 Task: Check the difference between a specific commit and a tag, displaying file changes and specific commit details.
Action: Mouse pressed left at (79, 290)
Screenshot: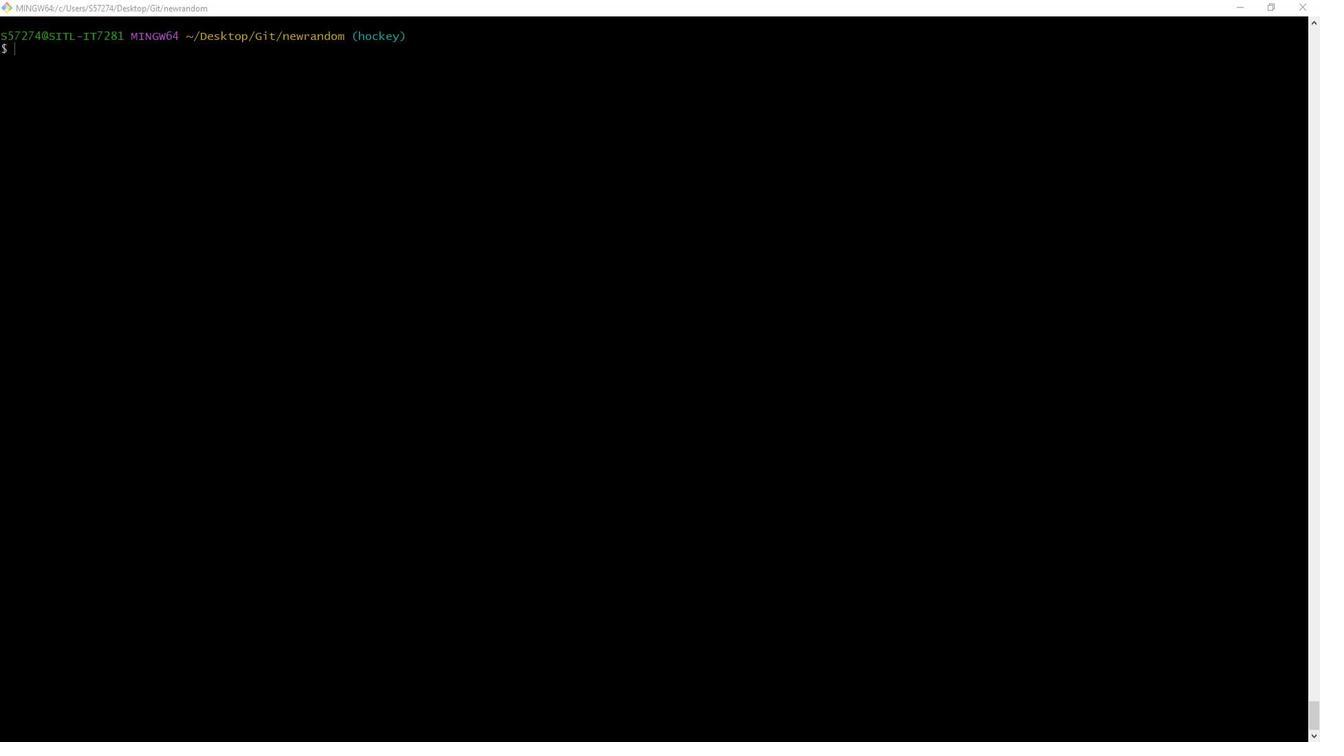 
Action: Mouse moved to (191, 464)
Screenshot: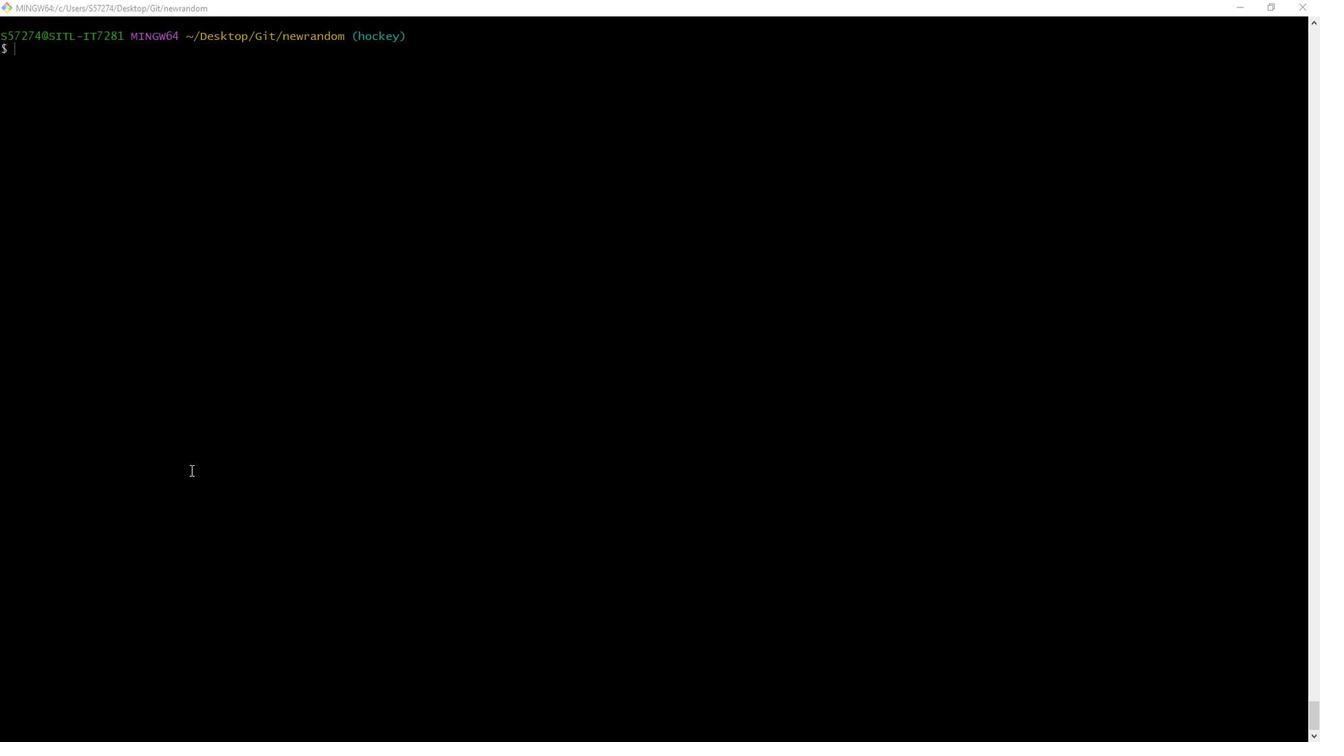 
Action: Mouse pressed left at (191, 464)
Screenshot: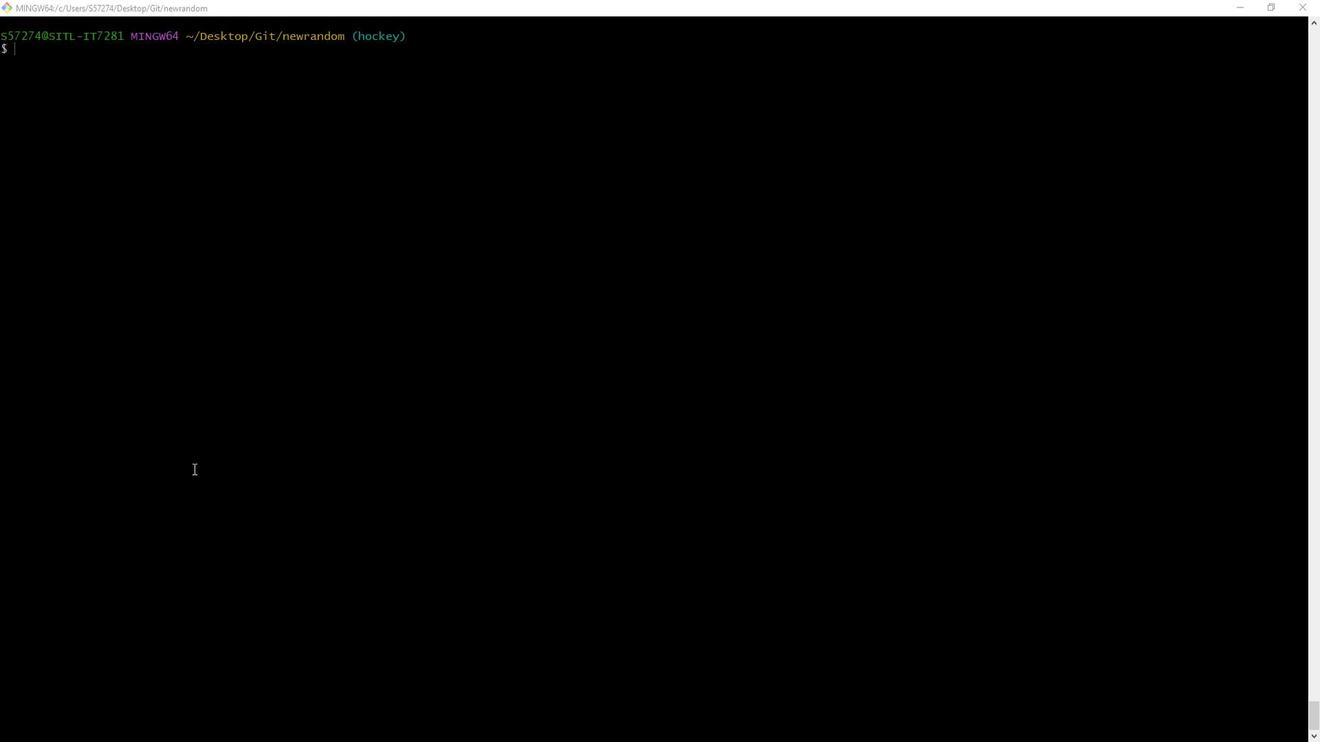 
Action: Key pressed git<Key.space>diff<Key.space>l<Key.backspace>78a<Key.backspace><Key.backspace>a96aea<Key.space>v2.0<Key.enter><Key.enter><Key.enter><Key.enter><Key.enter><Key.enter><Key.enter><Key.enter><Key.enter><Key.enter><Key.enter><Key.enter><Key.enter><Key.enter><Key.enter><Key.enter><Key.enter><Key.enter><Key.enter><Key.enter><Key.enter><Key.enter><Key.enter><Key.enter><Key.enter><Key.enter><Key.enter><Key.enter><Key.enter><Key.enter><Key.enter><Key.enter><Key.enter><Key.enter><Key.down><Key.down><Key.down><Key.down><Key.down><Key.down><Key.down><Key.down><Key.down><Key.down><Key.down><Key.down><Key.down><Key.down><Key.down><Key.down><Key.down><Key.down><Key.down><Key.down><Key.down><Key.down><Key.down><Key.down><Key.down><Key.down><Key.down><Key.down><Key.down><Key.down><Key.down><Key.down><Key.down><Key.down><Key.down><Key.down><Key.down><Key.down><Key.down><Key.down><Key.down><Key.down><Key.down><Key.down><Key.down><Key.down><Key.down><Key.down><Key.down><Key.down><Key.down><Key.down><Key.down><Key.down><Key.down><Key.down><Key.down><Key.down><Key.down><Key.down><Key.down><Key.down><Key.down><Key.down><Key.down><Key.down><Key.down><Key.down><Key.down><Key.down><Key.down><Key.down><Key.down><Key.down><Key.down><Key.down><Key.down><Key.down><Key.down><Key.down><Key.down><Key.down><Key.down><Key.down><Key.down><Key.down><Key.down><Key.down><Key.down><Key.down><Key.down><Key.down><Key.down><Key.down><Key.down><Key.down><Key.down><Key.down><Key.down><Key.down><Key.down><Key.down><Key.down><Key.down><Key.down><Key.down><Key.down><Key.down><Key.down><Key.down><Key.down><Key.down><Key.down><Key.down><Key.down><Key.down><Key.down><Key.down><Key.down><Key.down><Key.down><Key.down><Key.down><Key.down><Key.down><Key.down><Key.down><Key.down><Key.down><Key.down><Key.down><Key.down><Key.down><Key.down><Key.down><Key.down><Key.down><Key.down><Key.down><Key.down><Key.down><Key.down><Key.down><Key.down><Key.down><Key.down><Key.down><Key.down><Key.down><Key.down><Key.down><Key.down><Key.down><Key.down><Key.down><Key.down><Key.down><Key.down><Key.down><Key.down><Key.down><Key.down><Key.down><Key.down><Key.down><Key.down><Key.down><Key.down><Key.down><Key.down><Key.down><Key.down><Key.down><Key.down><Key.down><Key.down><Key.down><Key.down><Key.down><Key.down><Key.down><Key.down><Key.down><Key.down><Key.down><Key.down><Key.down><Key.down><Key.down><Key.down><Key.down><Key.down><Key.down><Key.down><Key.down><Key.down><Key.down><Key.down><Key.down><Key.down><Key.down><Key.down><Key.down><Key.down><Key.down><Key.down><Key.down><Key.down><Key.down><Key.down><Key.down><Key.down><Key.down><Key.down><Key.down><Key.down><Key.down><Key.down><Key.down><Key.down><Key.down><Key.down><Key.down><Key.down><Key.down><Key.down><Key.down><Key.down><Key.down><Key.down><Key.down><Key.down><Key.down><Key.down><Key.down><Key.down><Key.down><Key.down><Key.down><Key.down><Key.down><Key.down><Key.down><Key.down><Key.down><Key.down><Key.down><Key.down><Key.down><Key.down><Key.down><Key.down><Key.down><Key.down><Key.down><Key.down><Key.down><Key.down><Key.down><Key.down><Key.down><Key.down><Key.down><Key.down><Key.down><Key.down><Key.down><Key.down><Key.down><Key.down><Key.down><Key.down><Key.down><Key.down><Key.down><Key.down><Key.down><Key.down><Key.down><Key.down><Key.down><Key.down><Key.down><Key.down><Key.down><Key.down><Key.down><Key.down><Key.down><Key.down><Key.down><Key.down><Key.down><Key.down><Key.down><Key.down><Key.down><Key.down><Key.down><Key.down><Key.down><Key.down><Key.down><Key.down><Key.down><Key.down><Key.down><Key.down><Key.down><Key.down><Key.down><Key.down><Key.down><Key.down><Key.down><Key.down><Key.down><Key.down><Key.down><Key.down><Key.down><Key.down><Key.down><Key.down><Key.down><Key.down><Key.down><Key.down><Key.down><Key.down><Key.down><Key.down><Key.down><Key.down><Key.down><Key.down><Key.down><Key.down><Key.down><Key.down><Key.down><Key.down><Key.down><Key.down><Key.down><Key.down><Key.down><Key.down><Key.down><Key.down><Key.down><Key.down><Key.down><Key.down><Key.down><Key.down><Key.down><Key.down><Key.down><Key.down><Key.down><Key.down><Key.down><Key.down><Key.down><Key.down><Key.down><Key.down><Key.down><Key.down><Key.down><Key.down><Key.down><Key.down><Key.down><Key.down><Key.down><Key.down><Key.down><Key.down><Key.down><Key.down><Key.down><Key.down><Key.down><Key.down><Key.down><Key.down><Key.down><Key.down><Key.down><Key.down><Key.down><Key.down><Key.down><Key.down><Key.down><Key.down><Key.down><Key.down><Key.down><Key.down><Key.down><Key.down><Key.down><Key.down><Key.down><Key.down><Key.down><Key.down><Key.down><Key.down><Key.down><Key.down><Key.down><Key.down><Key.down><Key.down><Key.down><Key.down><Key.down><Key.down><Key.down><Key.down><Key.down><Key.down><Key.down><Key.down><Key.down><Key.down><Key.down><Key.down><Key.down><Key.down><Key.down><Key.down><Key.down><Key.down><Key.down><Key.down><Key.down><Key.down><Key.down><Key.down><Key.down><Key.down><Key.down><Key.down><Key.down><Key.down><Key.down><Key.down><Key.down><Key.down><Key.down><Key.down><Key.down><Key.down><Key.down><Key.down><Key.down><Key.down><Key.down><Key.down><Key.down><Key.down><Key.down><Key.down><Key.down><Key.down><Key.down><Key.down><Key.down><Key.down><Key.down><Key.down><Key.down><Key.down><Key.down><Key.down><Key.down><Key.down><Key.down><Key.down><Key.down><Key.down><Key.down><Key.down><Key.down><Key.down><Key.down><Key.down><Key.down><Key.down><Key.down><Key.down><Key.down><Key.down><Key.down><Key.down><Key.down><Key.down><Key.down><Key.down><Key.down><Key.down><Key.down><Key.down><Key.down><Key.down><Key.down><Key.down><Key.down><Key.down><Key.down><Key.down><Key.down><Key.down><Key.down><Key.down><Key.down><Key.down><Key.down><Key.down><Key.down><Key.down><Key.down><Key.down><Key.down><Key.down><Key.down><Key.down><Key.down><Key.down><Key.down><Key.down><Key.down><Key.down><Key.down><Key.down><Key.down><Key.down><Key.down><Key.down><Key.down><Key.down><Key.down><Key.down><Key.down><Key.down><Key.down><Key.down><Key.down><Key.down><Key.down><Key.down><Key.down><Key.down><Key.down><Key.down><Key.down><Key.down><Key.down><Key.down><Key.down><Key.down><Key.down><Key.down><Key.down><Key.down><Key.down><Key.down><Key.down><Key.down><Key.down><Key.down><Key.down><Key.down><Key.down><Key.down><Key.down><Key.down><Key.down><Key.down><Key.down><Key.down><Key.down><Key.down><Key.down><Key.down><Key.down><Key.down><Key.down><Key.down><Key.down><Key.down><Key.down><Key.down><Key.down><Key.down><Key.down><Key.down><Key.down><Key.down><Key.down><Key.down><Key.down><Key.down><Key.down><Key.down><Key.down><Key.down><Key.down><Key.down><Key.down><Key.down><Key.down><Key.down><Key.down><Key.down><Key.down><Key.down><Key.down><Key.down><Key.down><Key.down><Key.down><Key.down><Key.down><Key.down><Key.down><Key.down><Key.down><Key.down><Key.down><Key.down><Key.down><Key.down><Key.down><Key.down><Key.down><Key.down><Key.down><Key.down><Key.down><Key.down><Key.down><Key.down><Key.down><Key.down><Key.down><Key.down><Key.down><Key.down><Key.down><Key.down><Key.down><Key.down><Key.down><Key.down><Key.down><Key.down>q
Screenshot: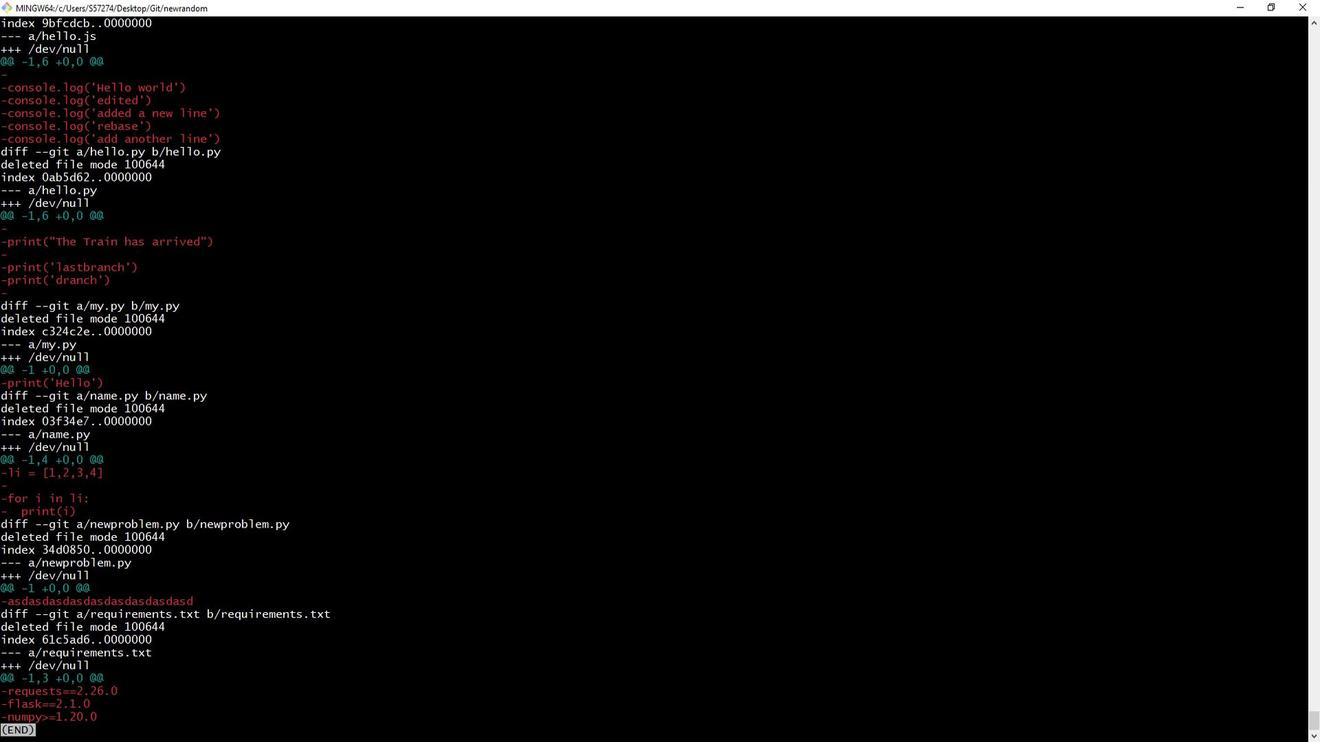 
Action: Mouse moved to (77, 407)
Screenshot: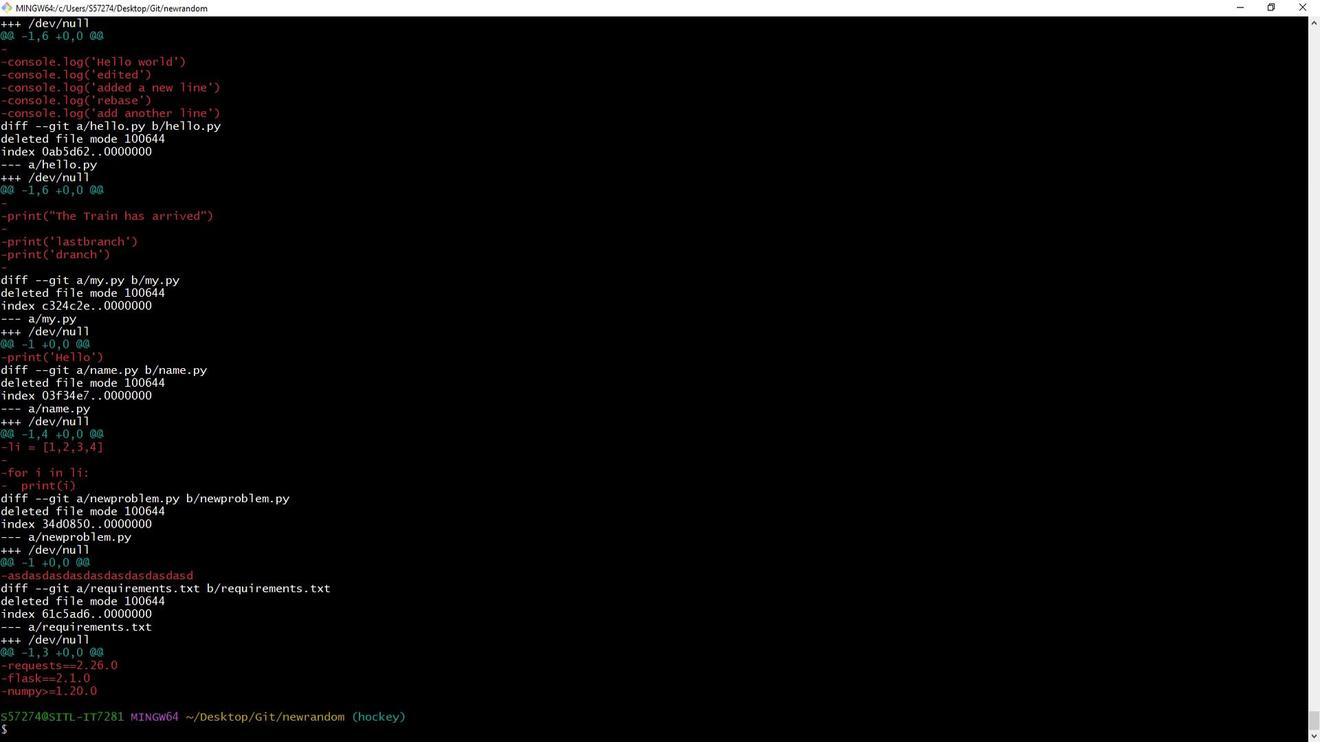 
Action: Mouse pressed left at (77, 407)
Screenshot: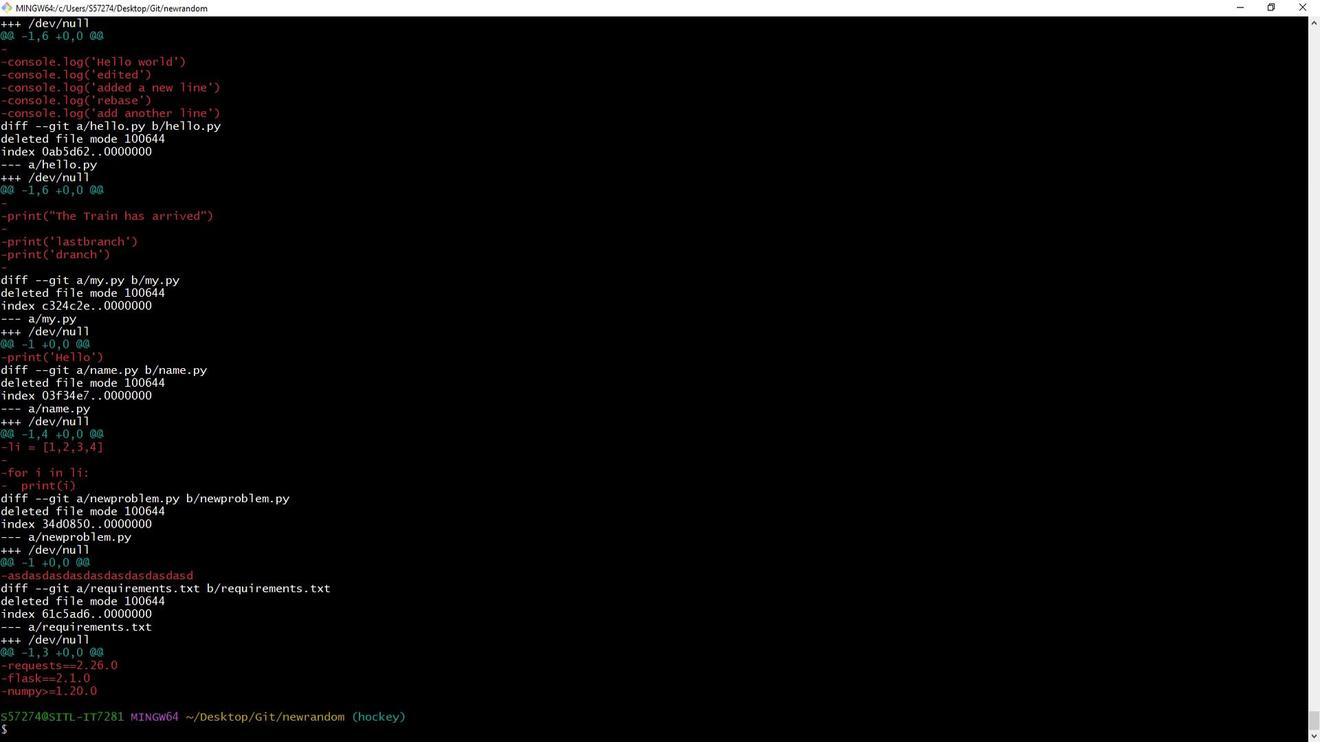 
